 Task: Send an email with the signature Cameron White with the subject 'Follow-up on a complaint' and the message 'I appreciate your attention to this matter.' from softage.1@softage.net to softage.8@softage.net and softage.9@softage.net with an attached document Article_submission.docx
Action: Mouse pressed left at (92, 127)
Screenshot: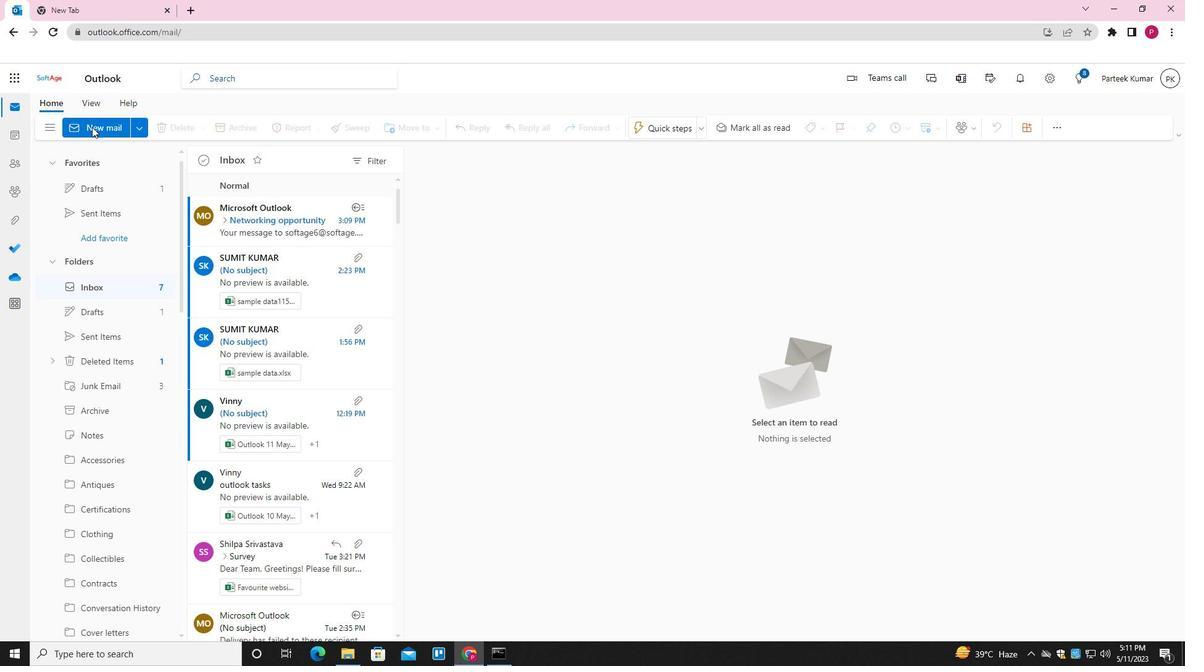
Action: Mouse moved to (840, 127)
Screenshot: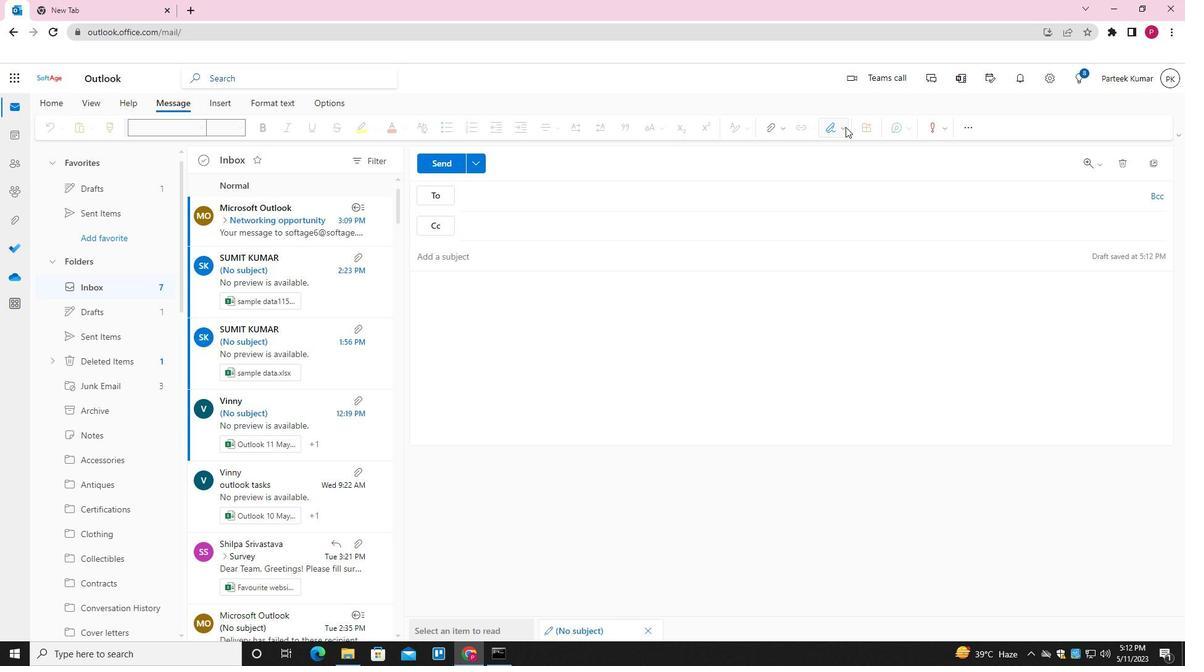 
Action: Mouse pressed left at (840, 127)
Screenshot: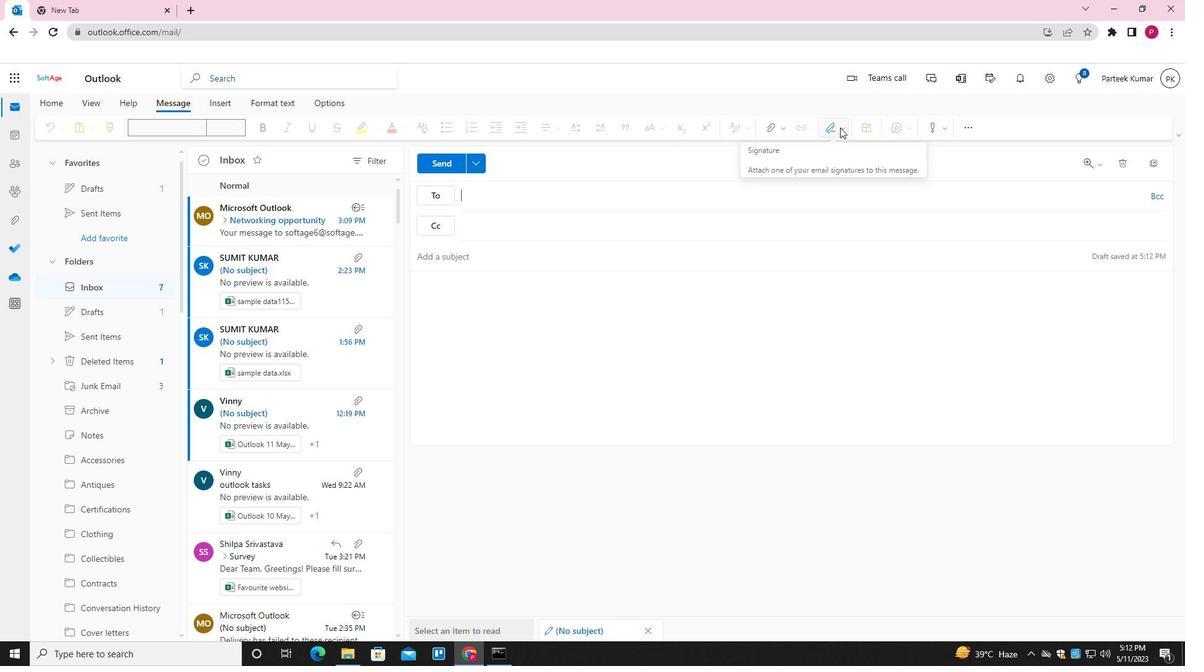 
Action: Mouse moved to (817, 178)
Screenshot: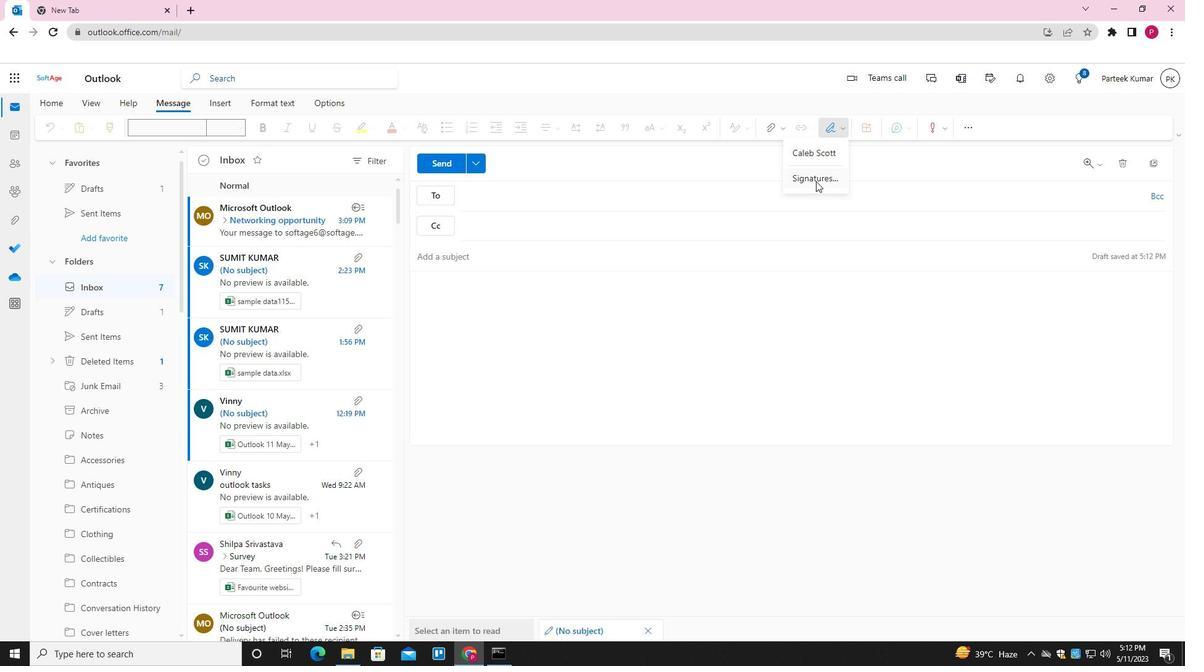 
Action: Mouse pressed left at (817, 178)
Screenshot: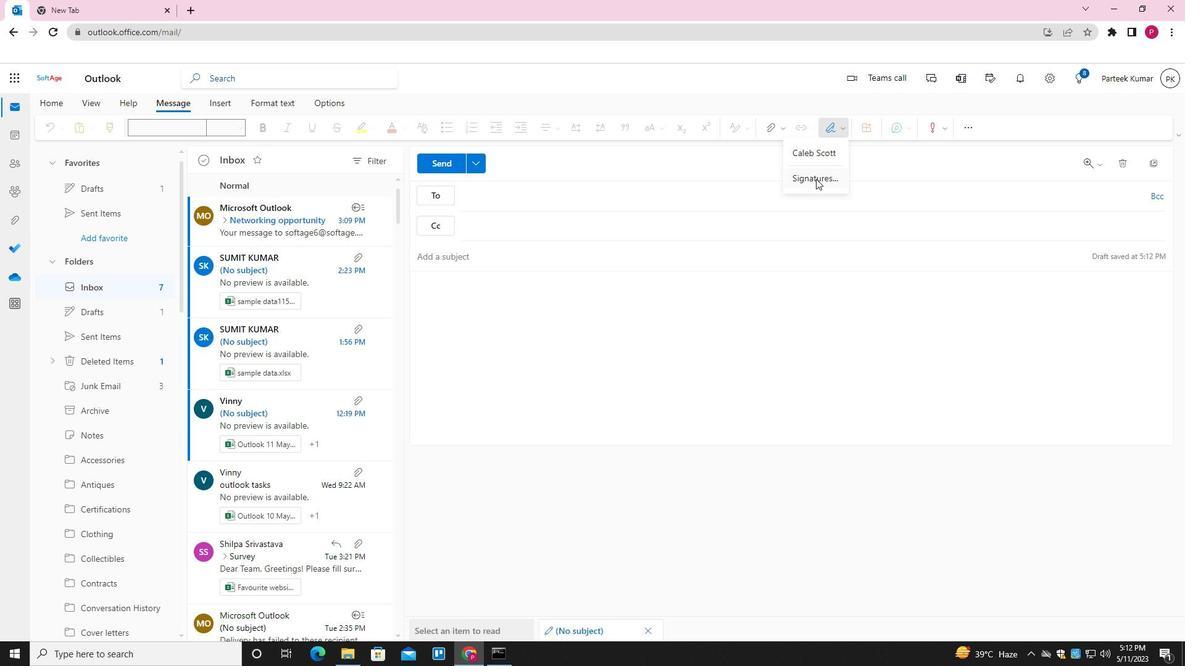 
Action: Mouse moved to (835, 225)
Screenshot: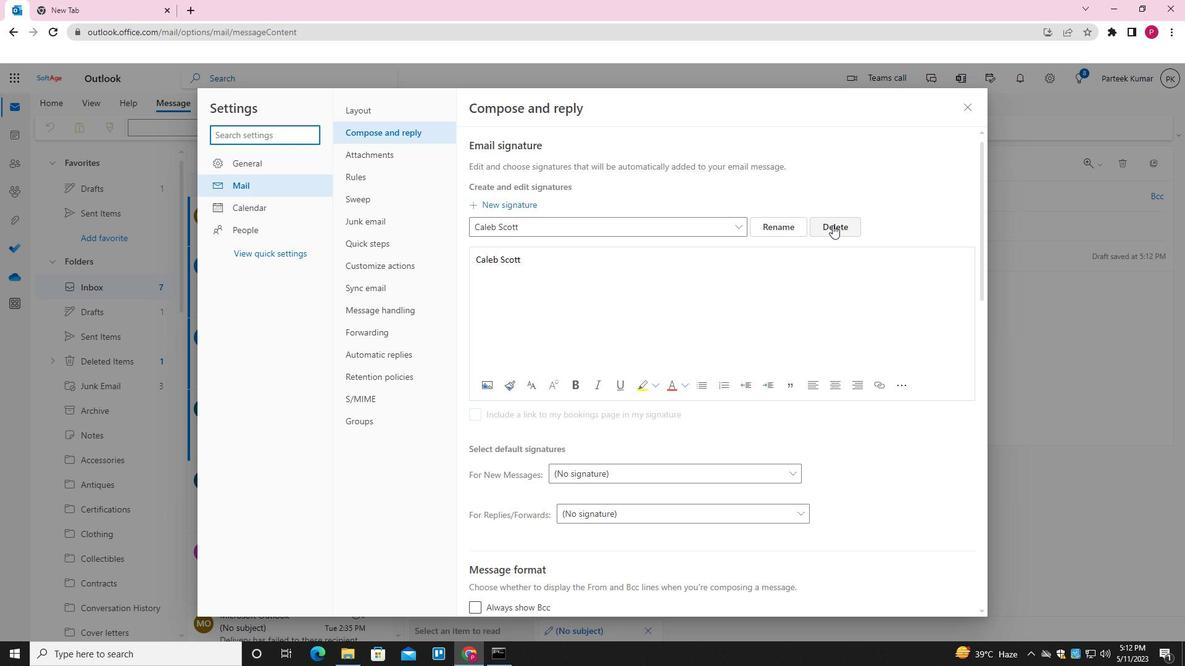 
Action: Mouse pressed left at (835, 225)
Screenshot: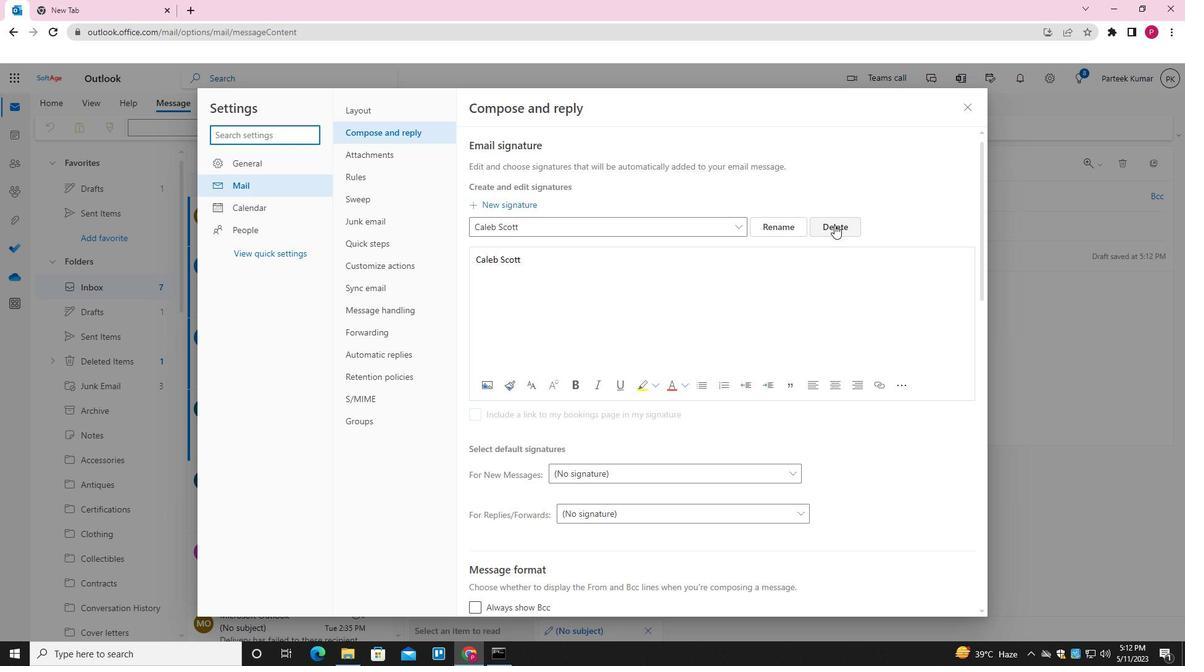 
Action: Mouse moved to (516, 229)
Screenshot: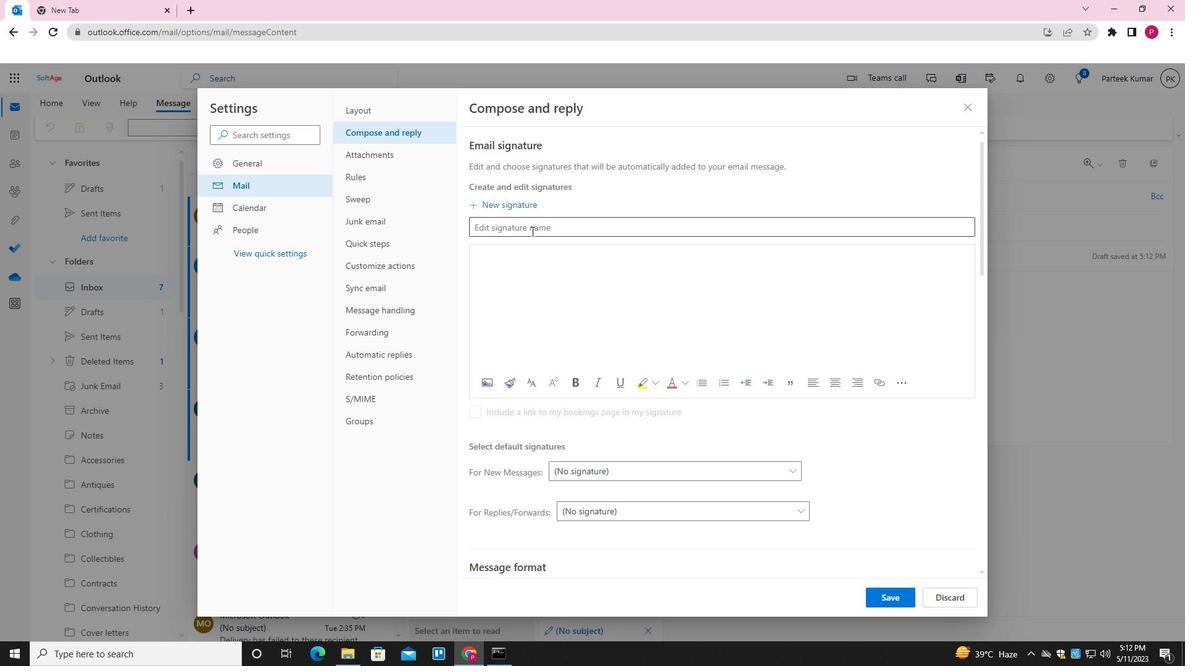 
Action: Mouse pressed left at (516, 229)
Screenshot: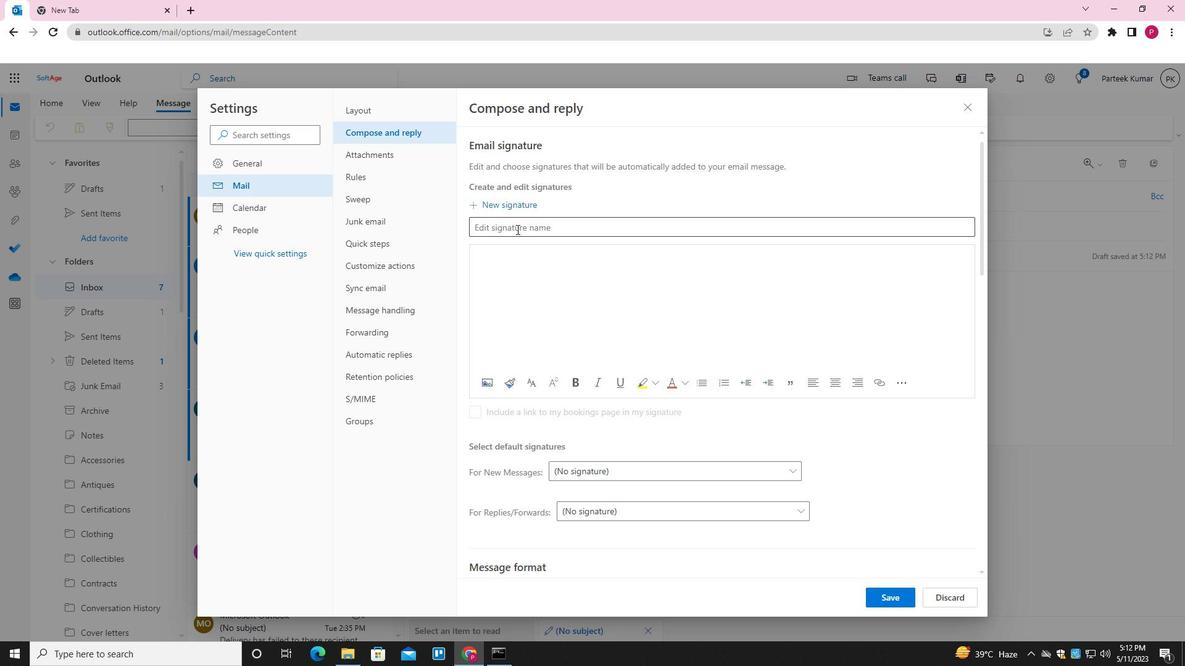 
Action: Key pressed <Key.shift>CAMERON<Key.space><Key.shift>WHITE
Screenshot: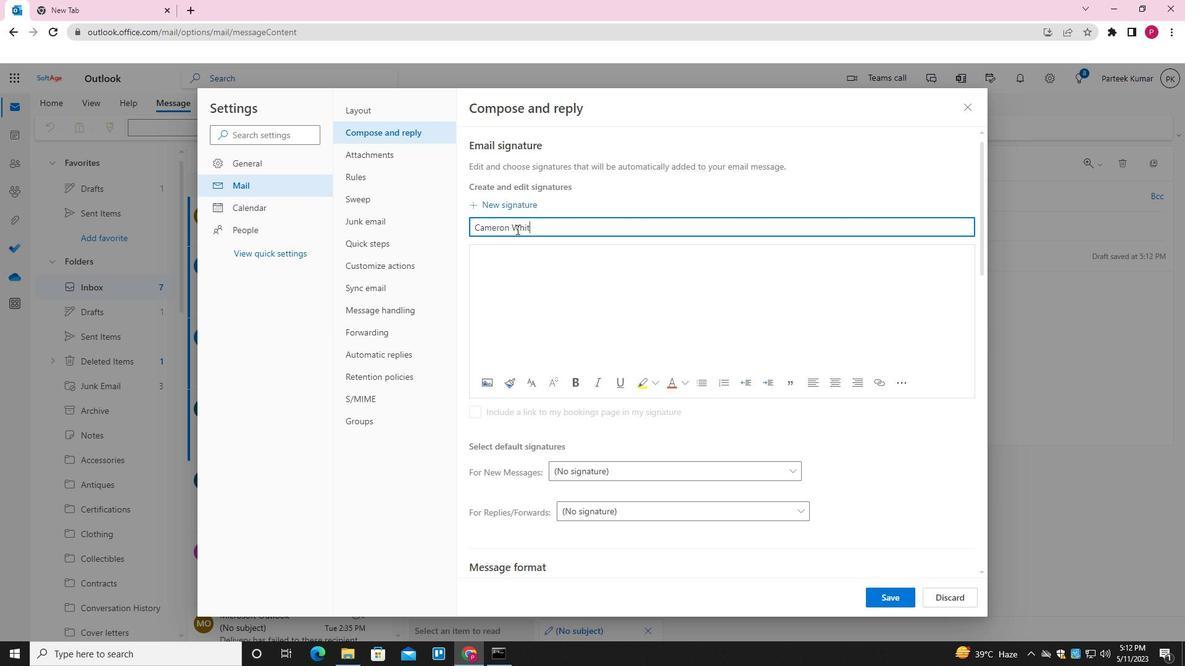 
Action: Mouse moved to (492, 275)
Screenshot: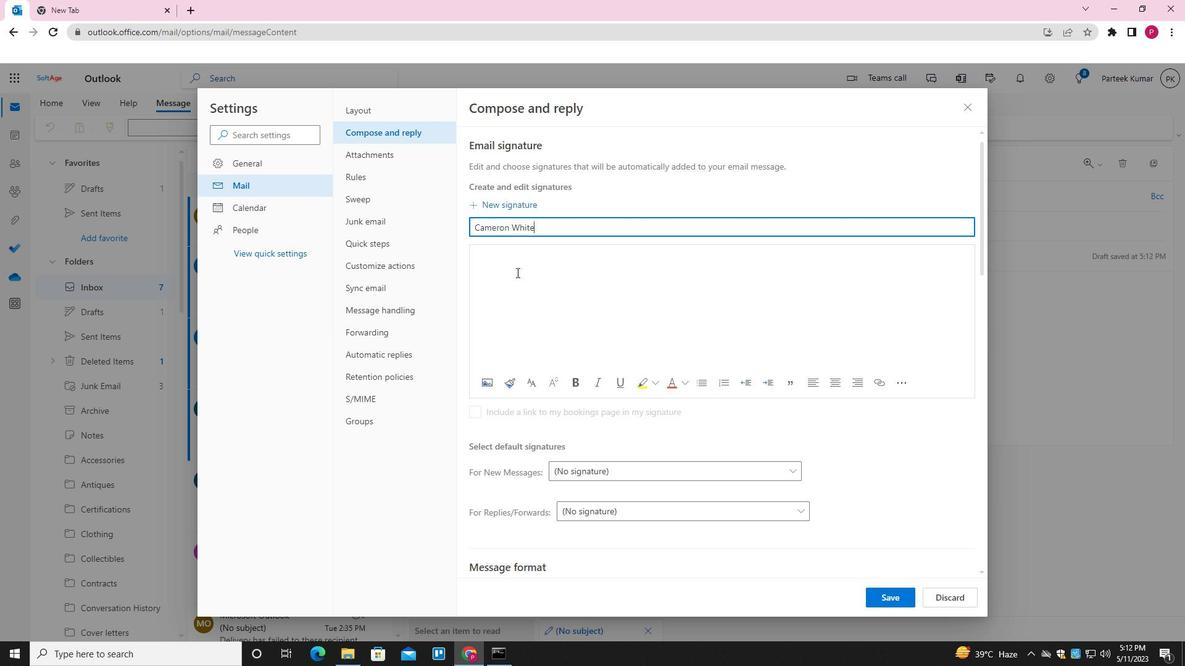 
Action: Mouse pressed left at (492, 275)
Screenshot: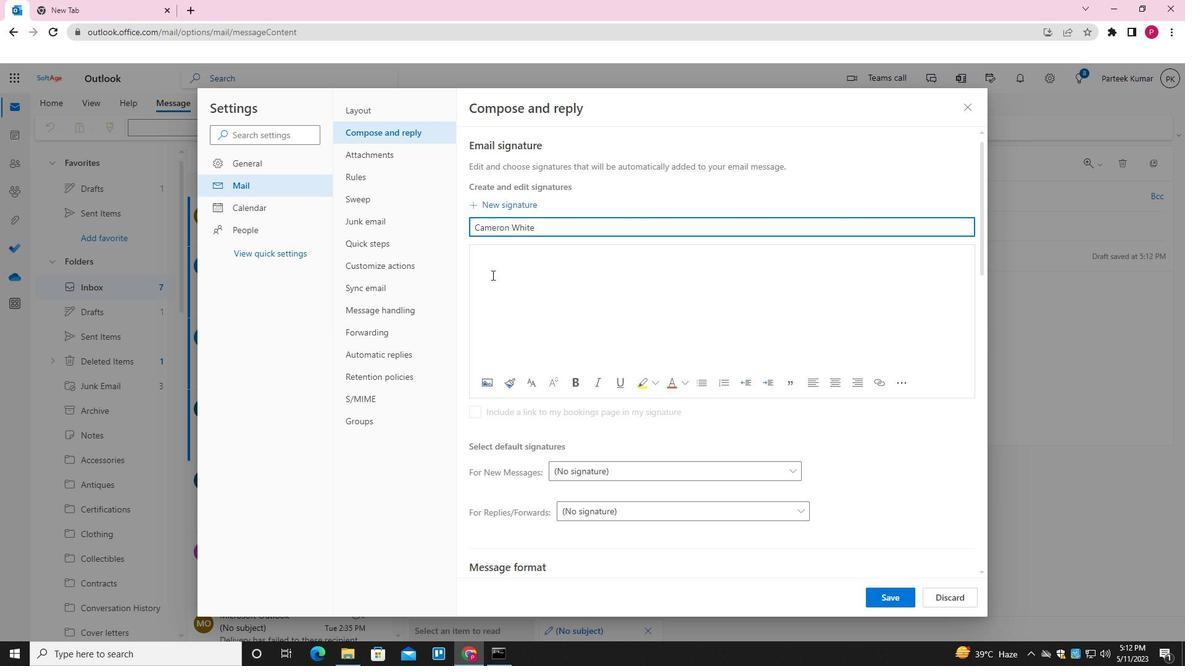 
Action: Key pressed <Key.shift><Key.shift>CAMERON<Key.space><Key.shift>WHITE
Screenshot: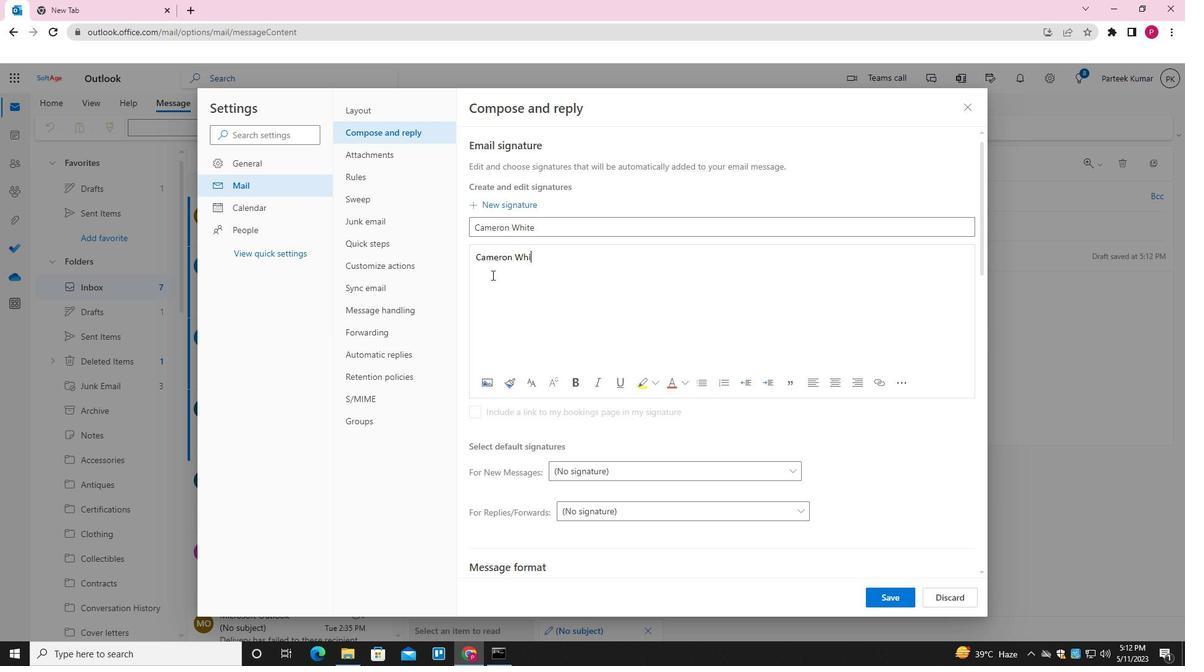 
Action: Mouse moved to (884, 600)
Screenshot: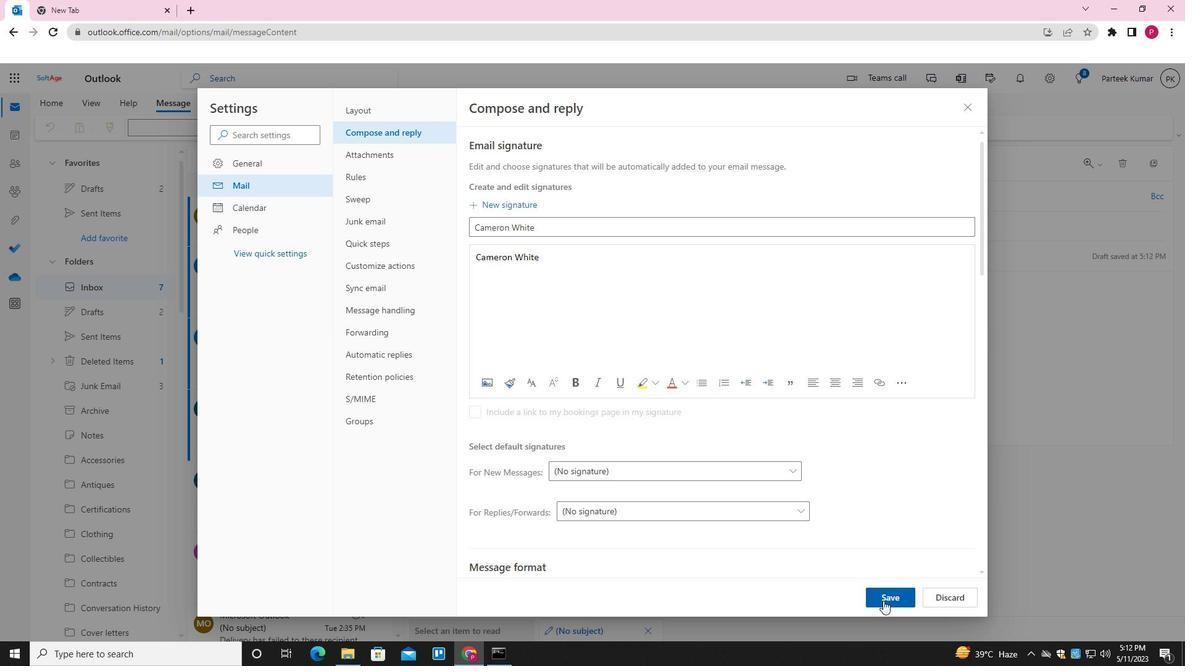 
Action: Mouse pressed left at (884, 600)
Screenshot: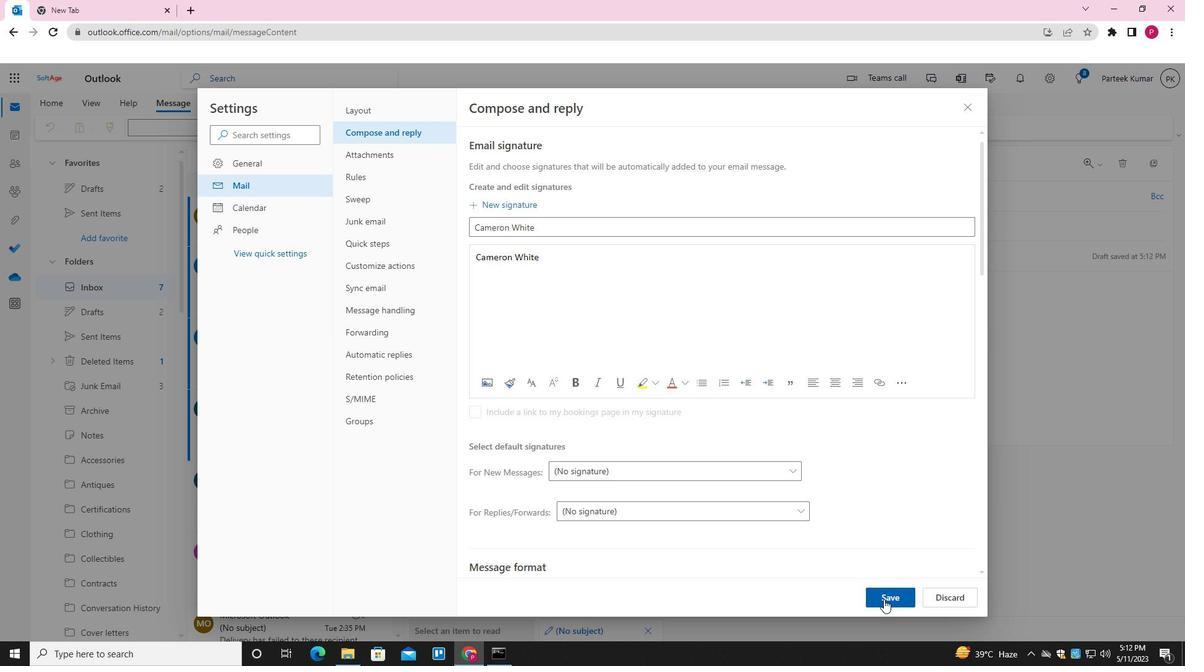
Action: Mouse moved to (973, 110)
Screenshot: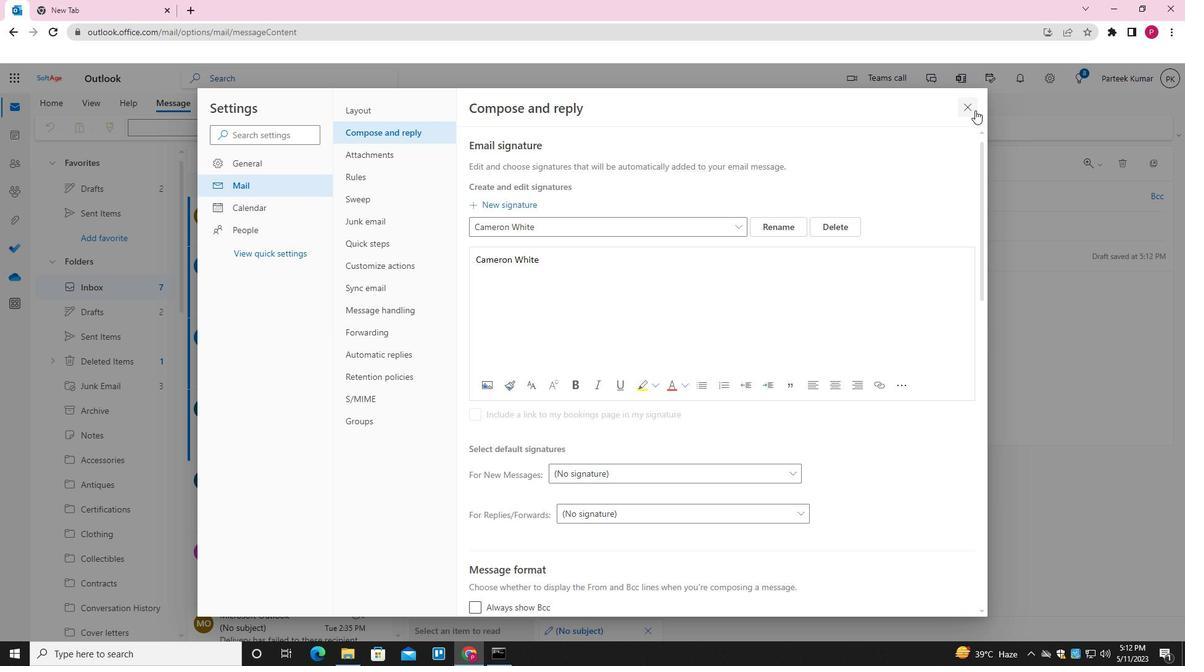 
Action: Mouse pressed left at (973, 110)
Screenshot: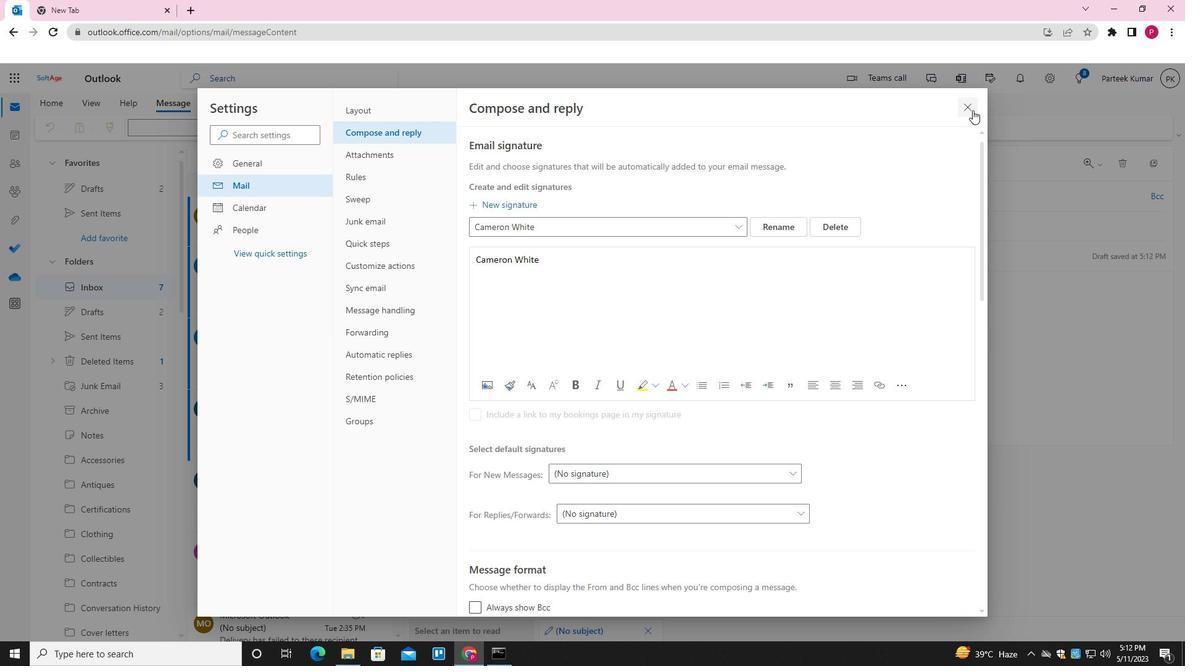 
Action: Mouse moved to (844, 129)
Screenshot: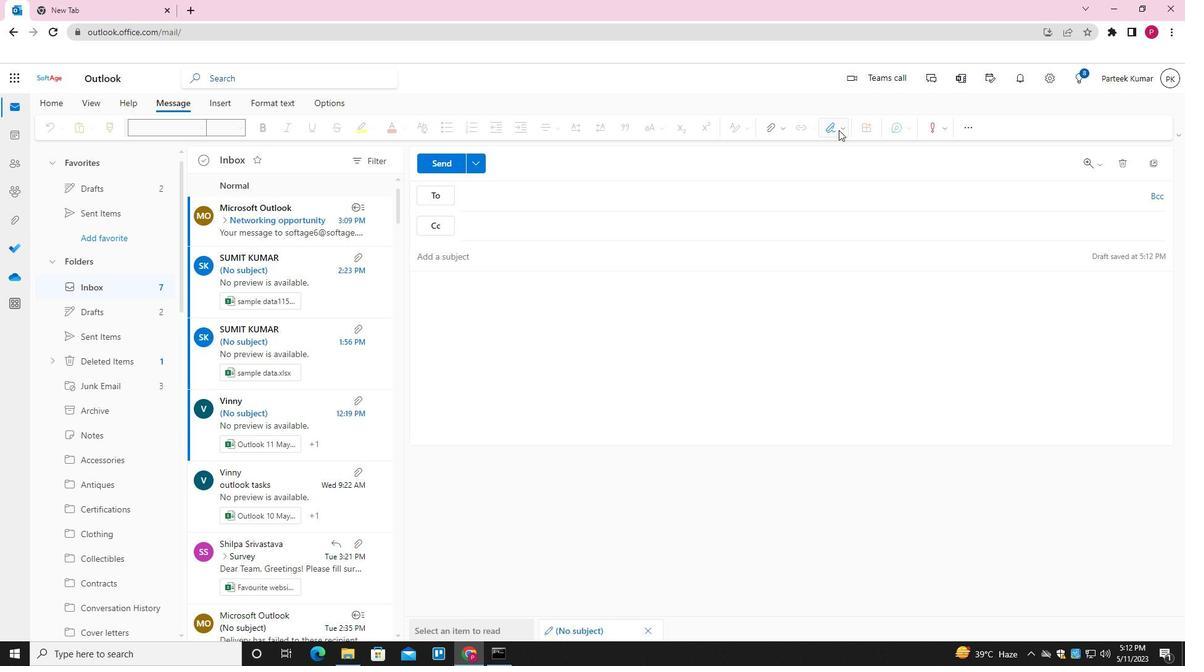 
Action: Mouse pressed left at (844, 129)
Screenshot: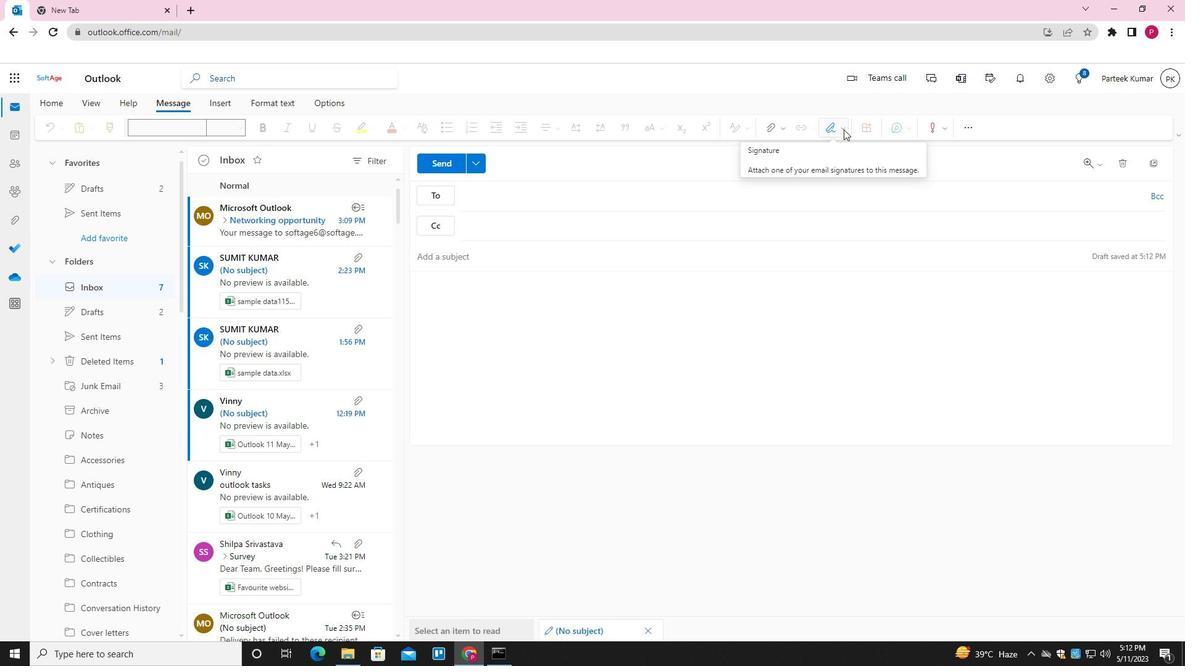 
Action: Mouse moved to (814, 153)
Screenshot: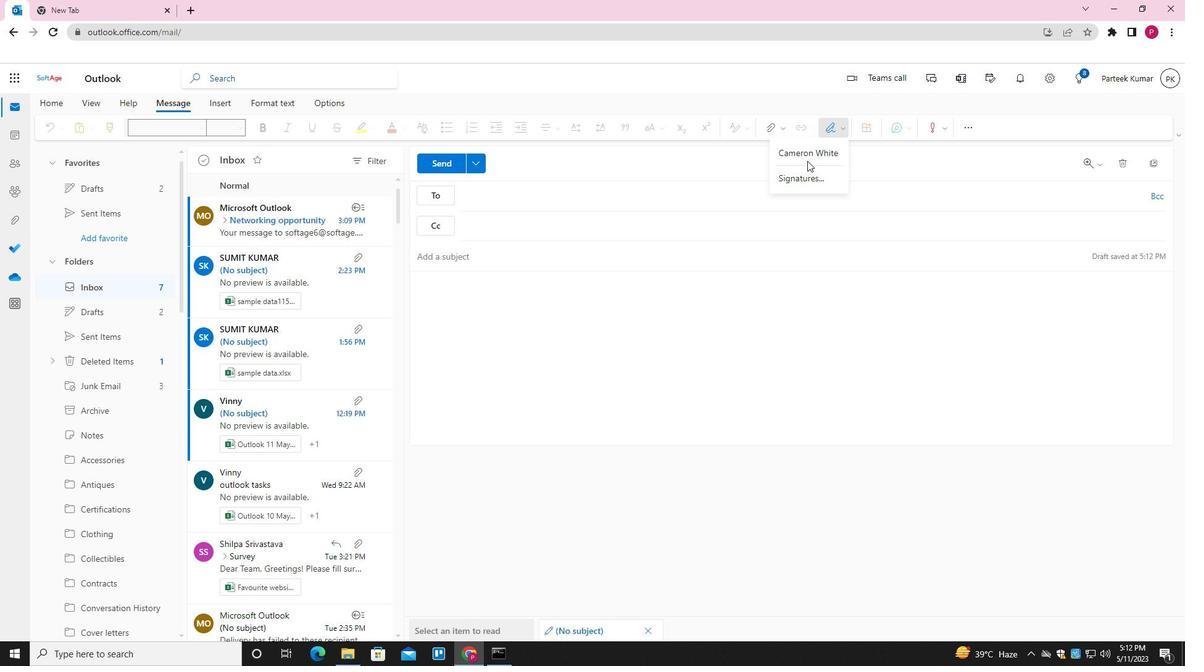 
Action: Mouse pressed left at (814, 153)
Screenshot: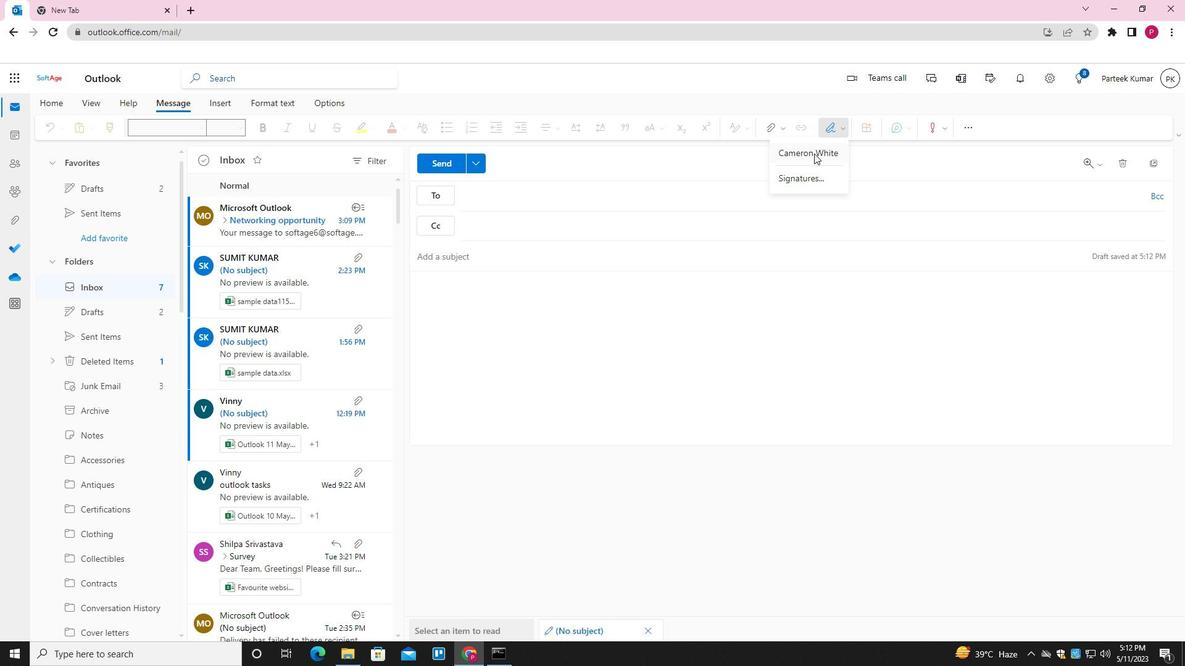 
Action: Mouse moved to (457, 258)
Screenshot: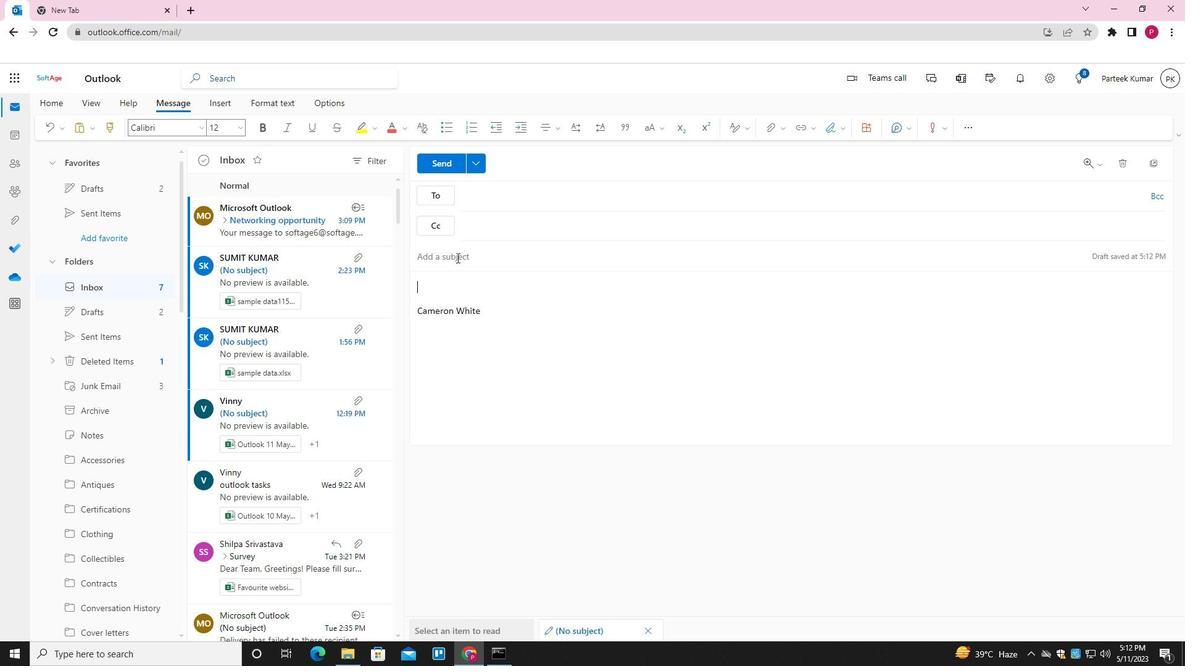 
Action: Mouse pressed left at (457, 258)
Screenshot: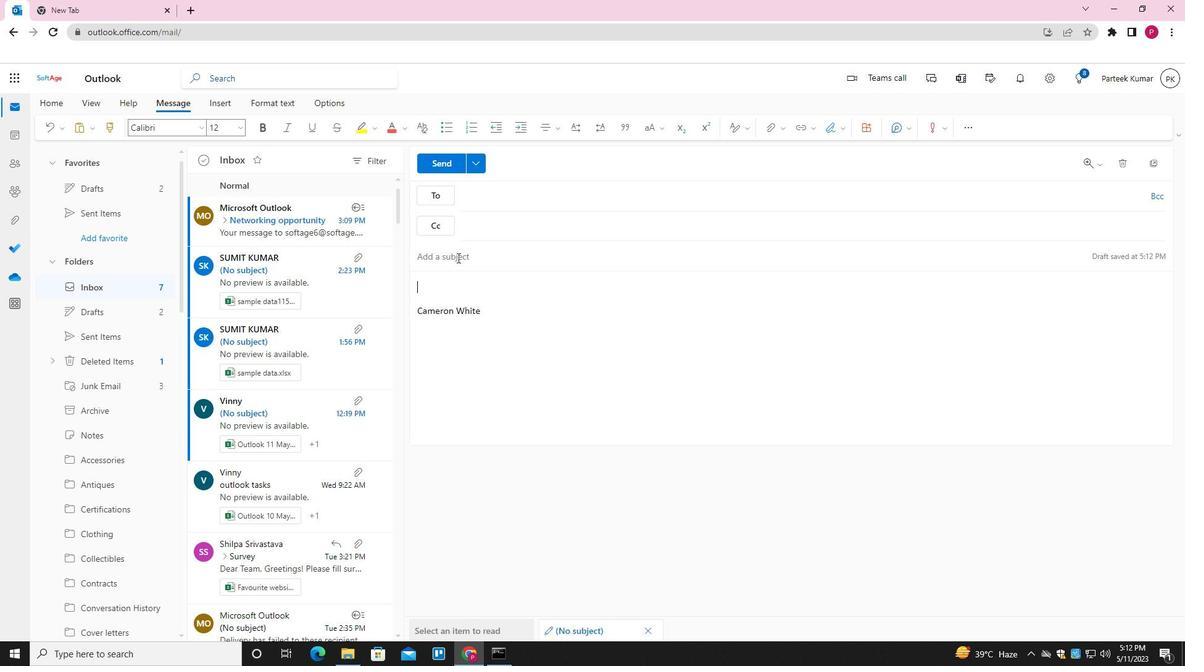 
Action: Key pressed <Key.shift>FLO<Key.backspace><Key.backspace>OLLOW<Key.space>UP<Key.space>ON<Key.space>A<Key.space>COMPK<Key.backspace>LINT<Key.backspace><Key.backspace><Key.backspace>AINT
Screenshot: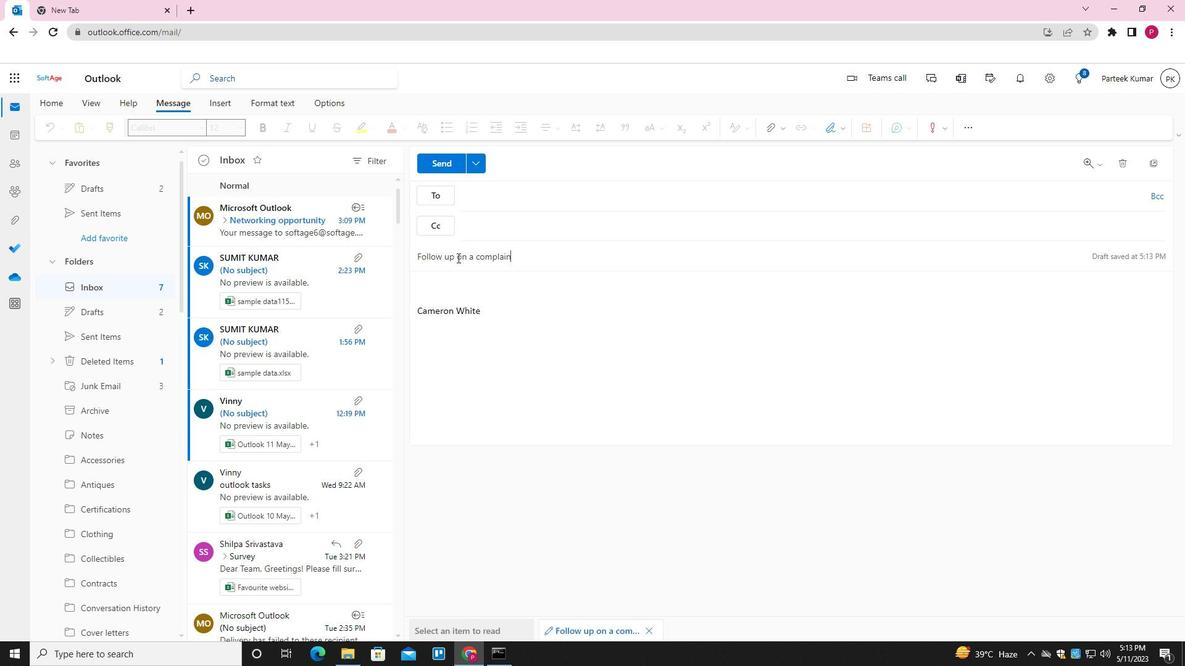 
Action: Mouse moved to (426, 289)
Screenshot: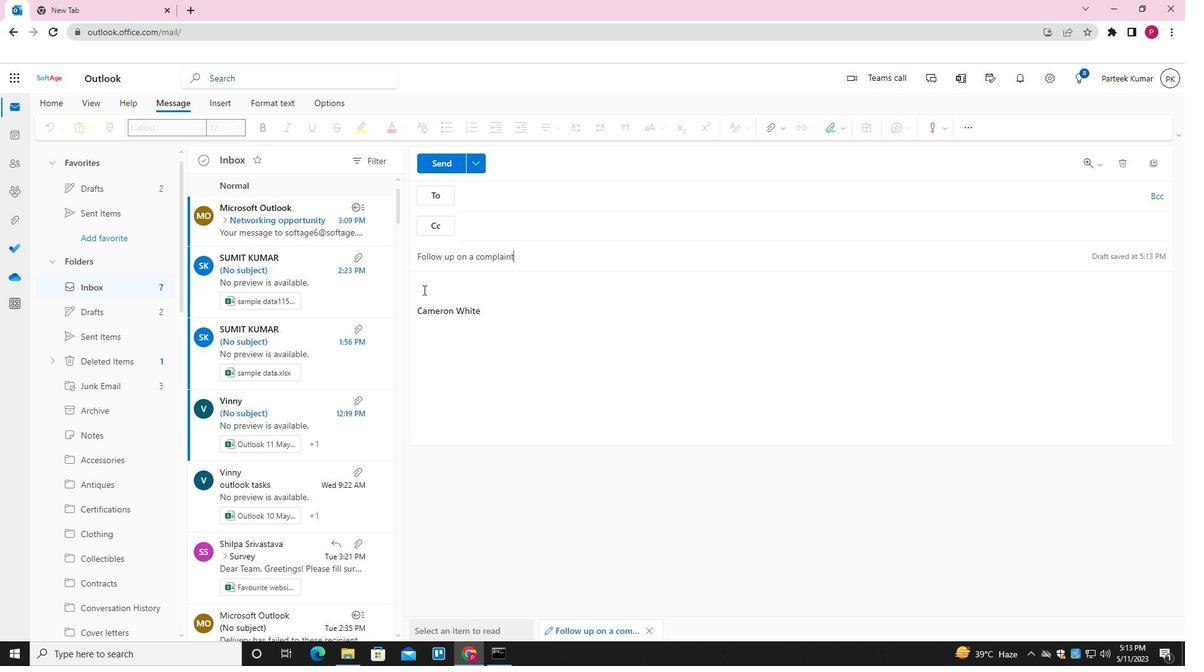 
Action: Mouse pressed left at (426, 289)
Screenshot: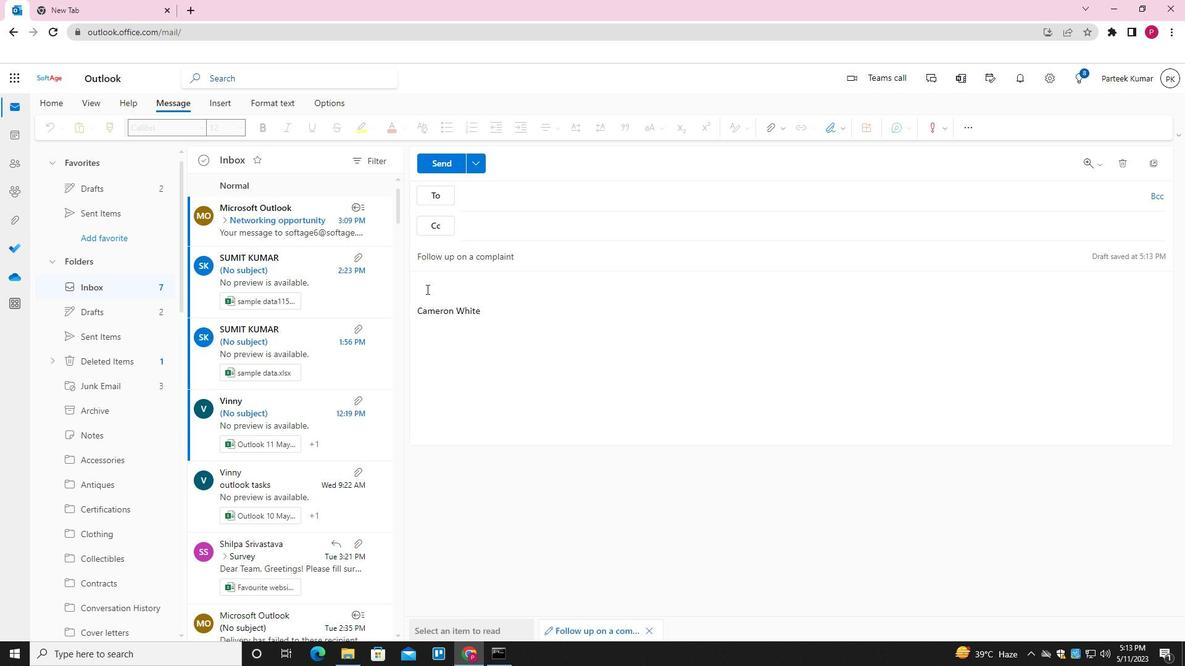 
Action: Key pressed <Key.shift>I<Key.space>APPRE<Key.tab><Key.space>ATT<Key.tab><Key.space>MATTER
Screenshot: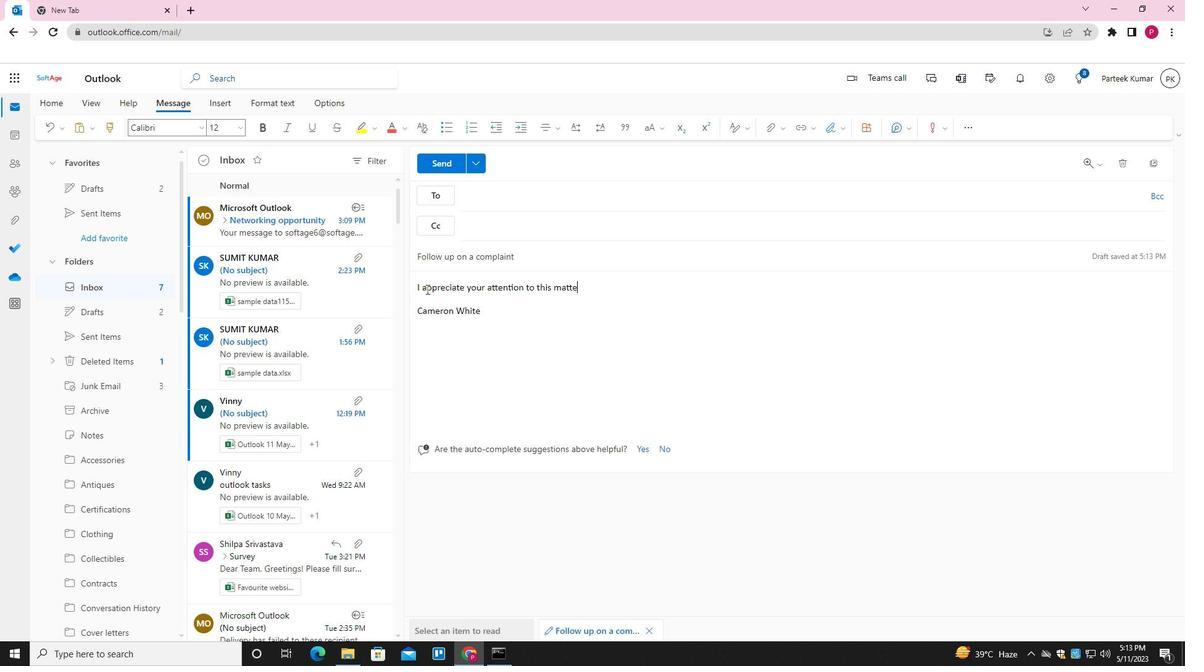 
Action: Mouse moved to (487, 196)
Screenshot: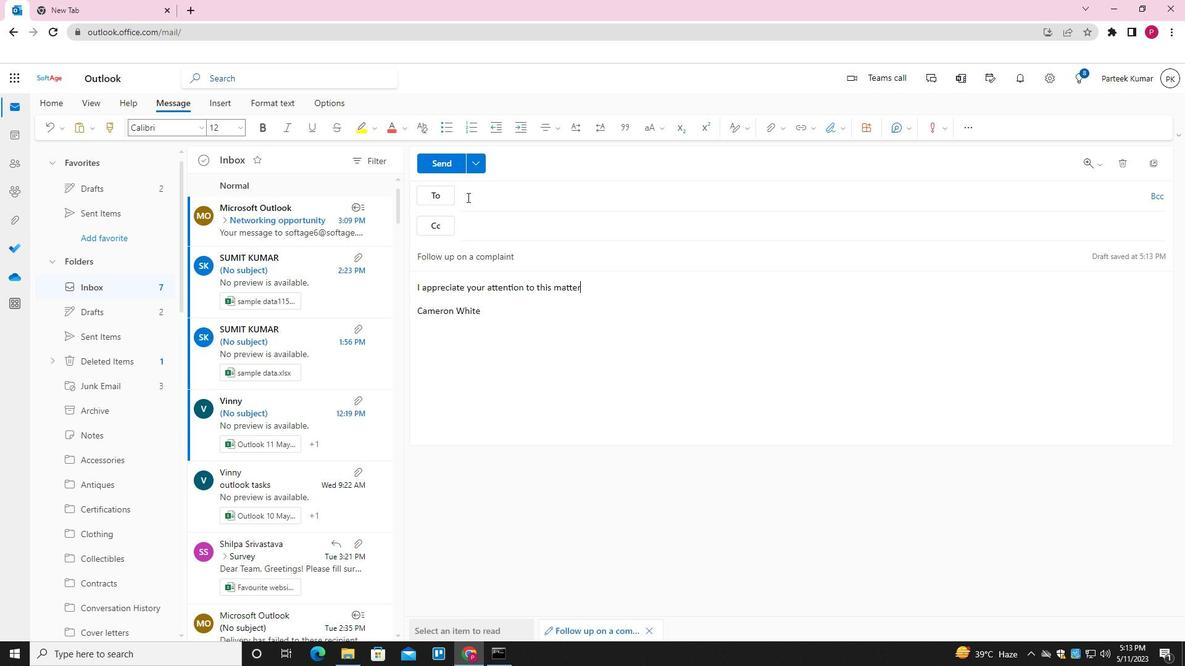 
Action: Mouse pressed left at (487, 196)
Screenshot: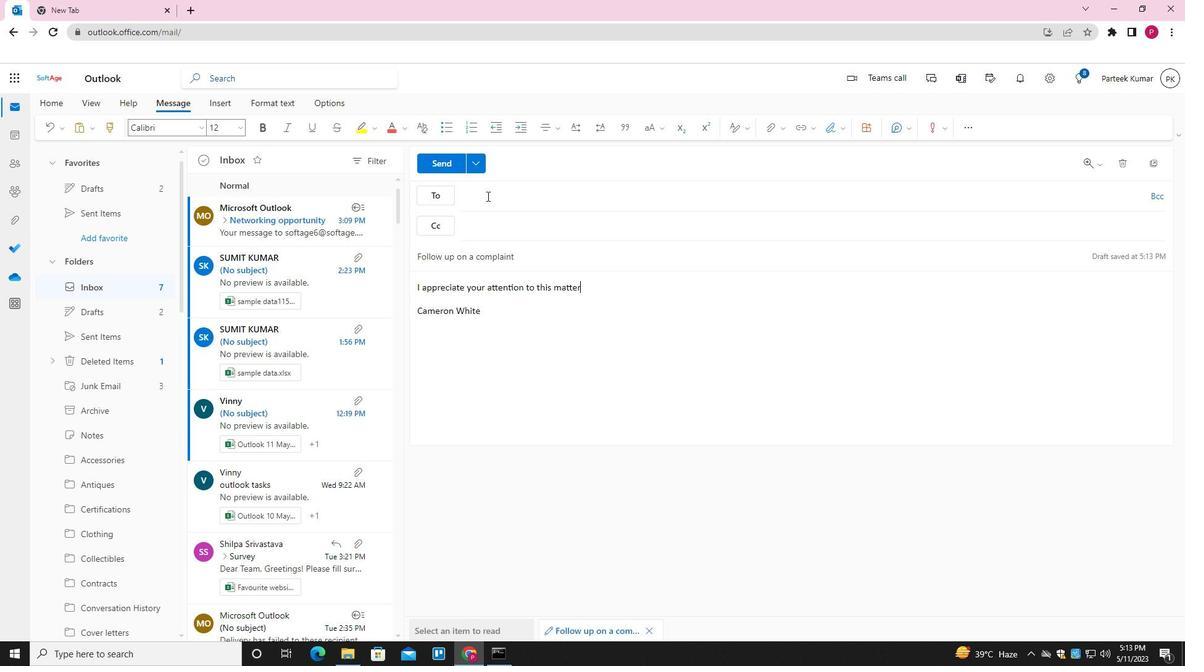 
Action: Key pressed <Key.shift>SOFTAGE.8<Key.shift>@SOFTAGE.NET<Key.enter>SOFT<Key.backspace><Key.backspace><Key.backspace><Key.backspace><Key.shift>SOFTAGE.9<Key.shift><Key.shift><Key.shift><Key.shift><Key.shift><Key.shift><Key.shift><Key.shift><Key.shift><Key.shift><Key.shift><Key.shift><Key.shift><Key.shift><Key.shift>@<Key.shift>SOFTAGE.NET<Key.enter>
Screenshot: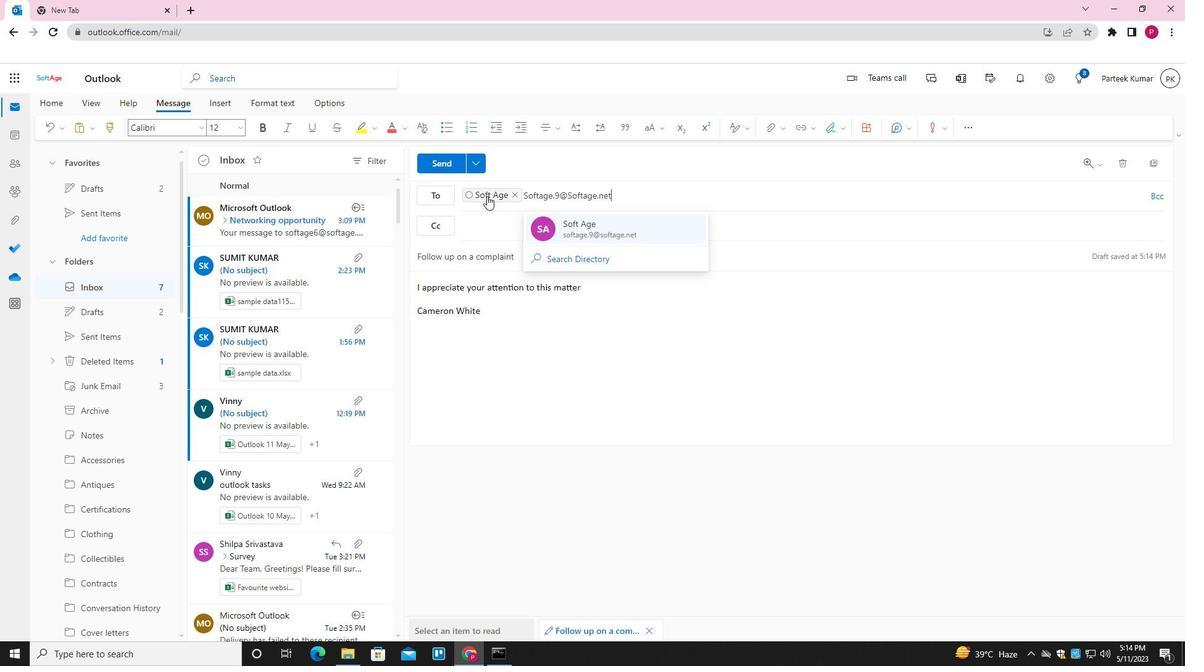 
Action: Mouse moved to (783, 129)
Screenshot: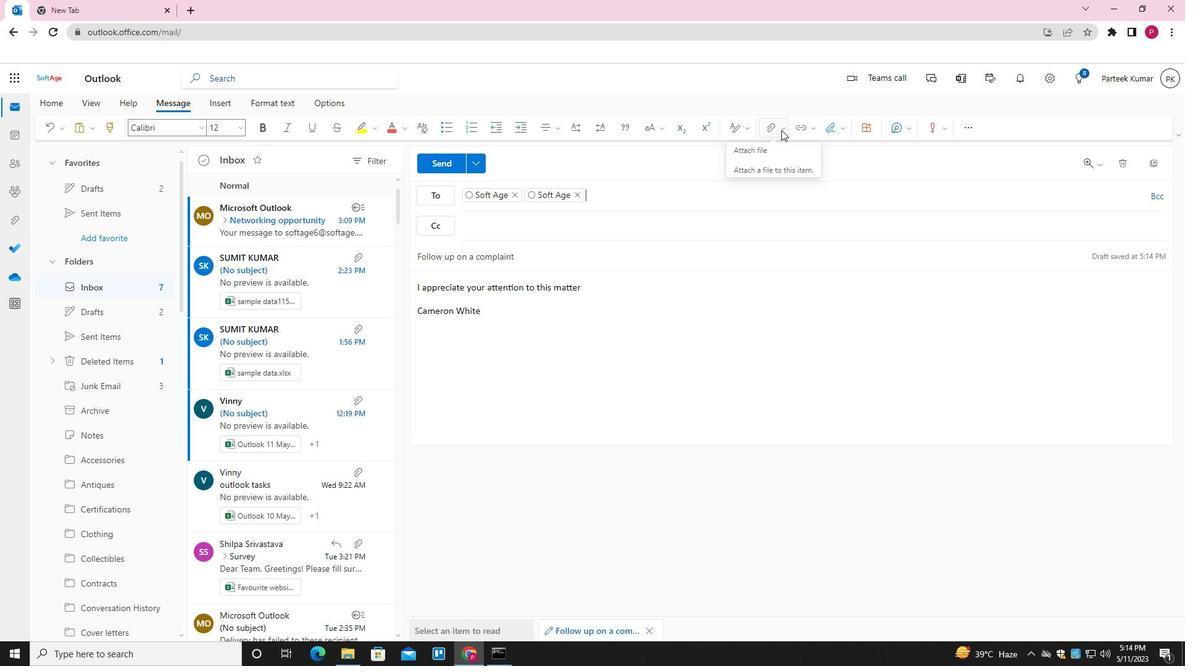 
Action: Mouse pressed left at (783, 129)
Screenshot: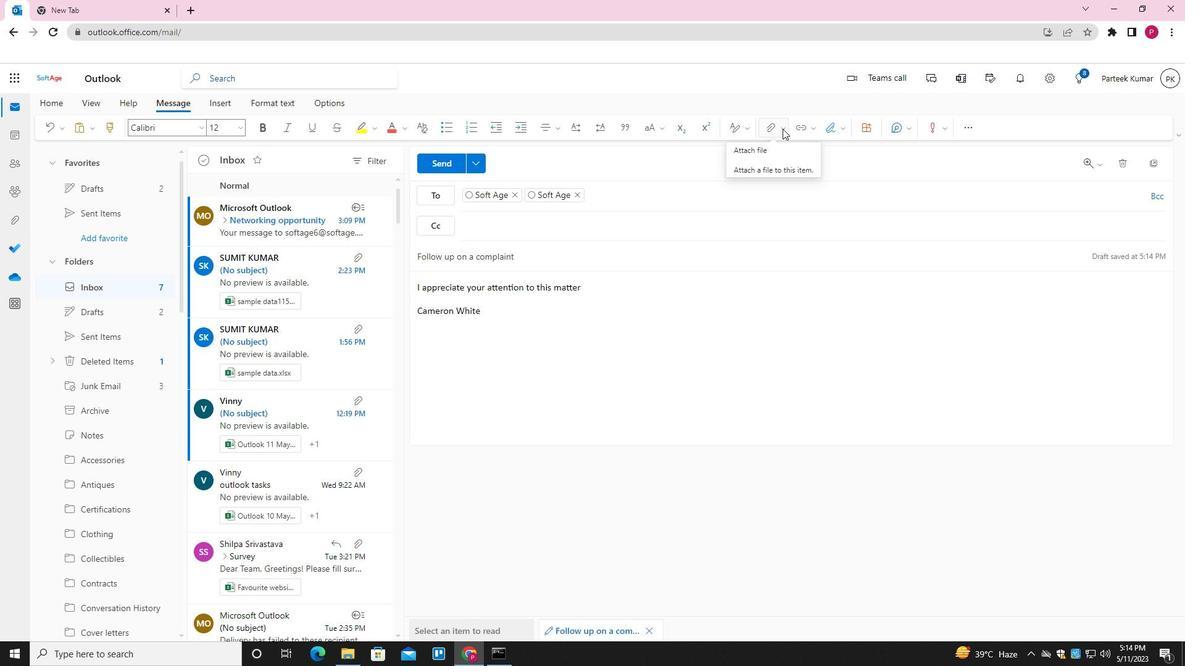 
Action: Mouse moved to (718, 151)
Screenshot: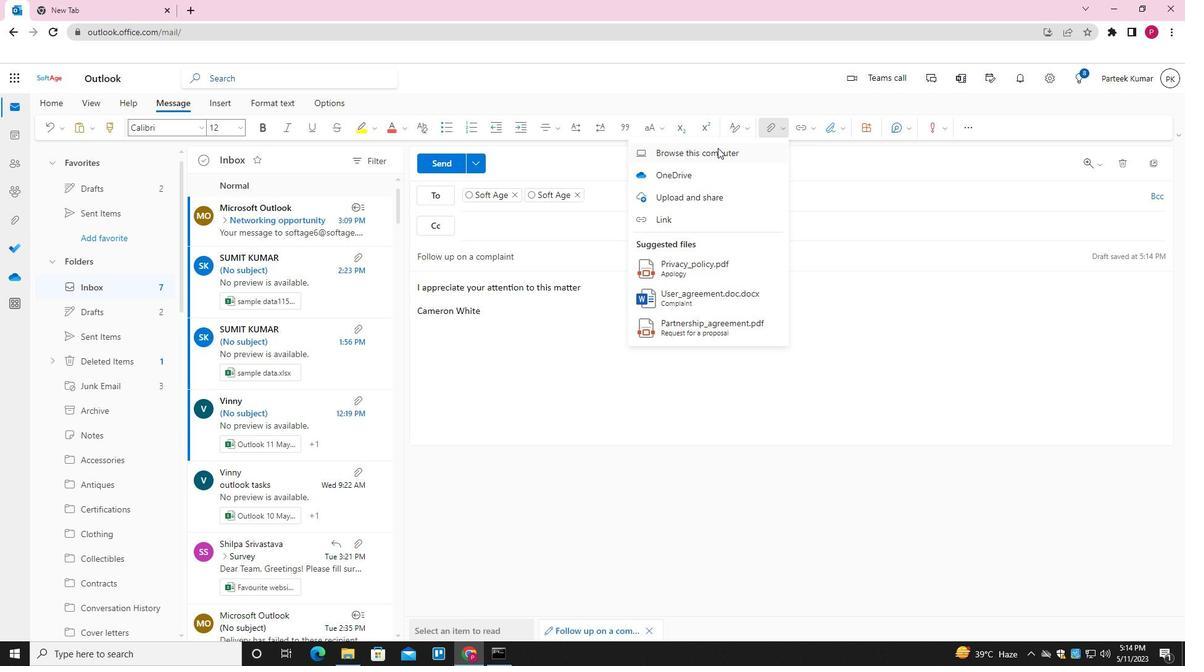 
Action: Mouse pressed left at (718, 151)
Screenshot: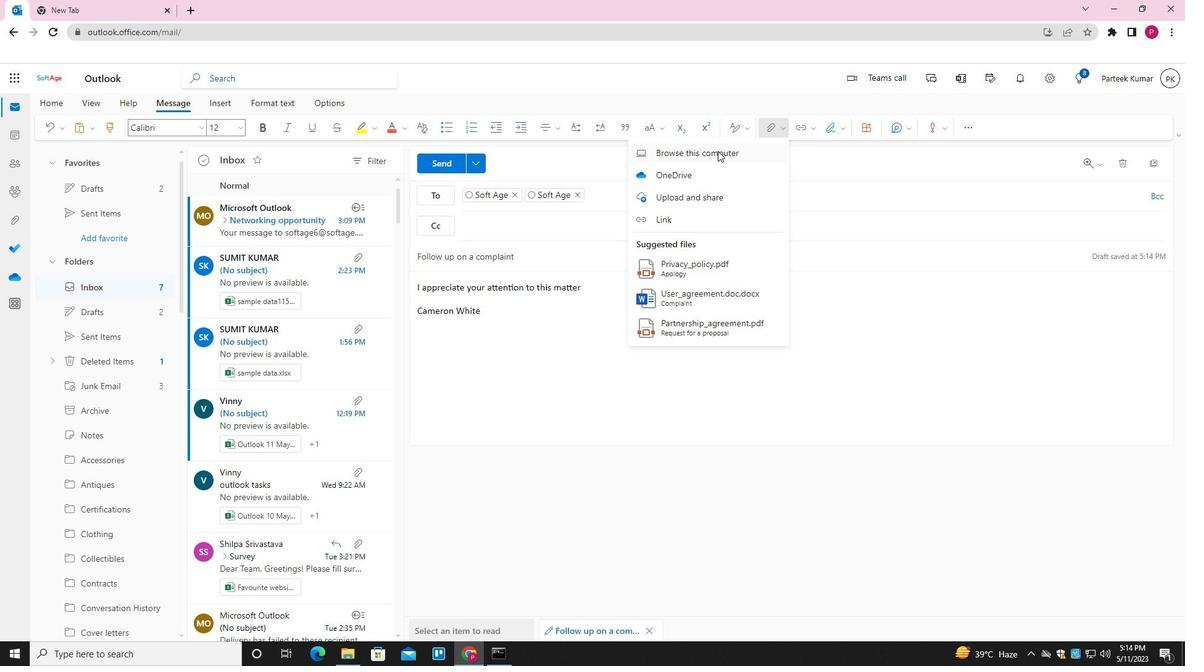 
Action: Mouse moved to (146, 86)
Screenshot: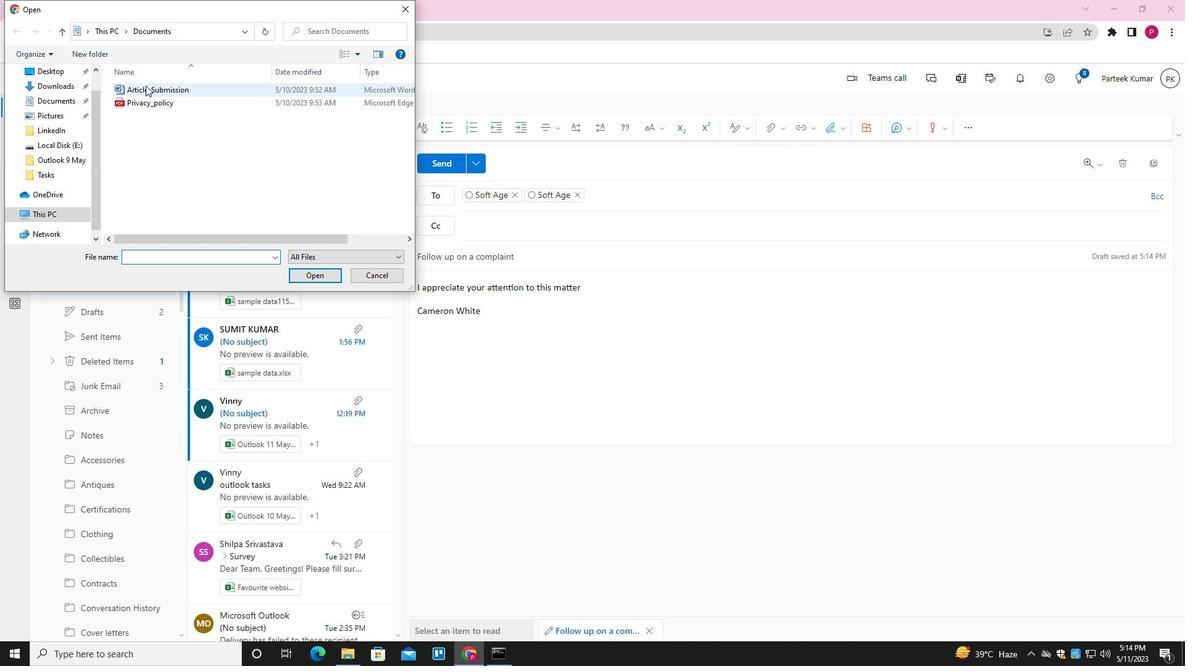
Action: Mouse pressed left at (146, 86)
Screenshot: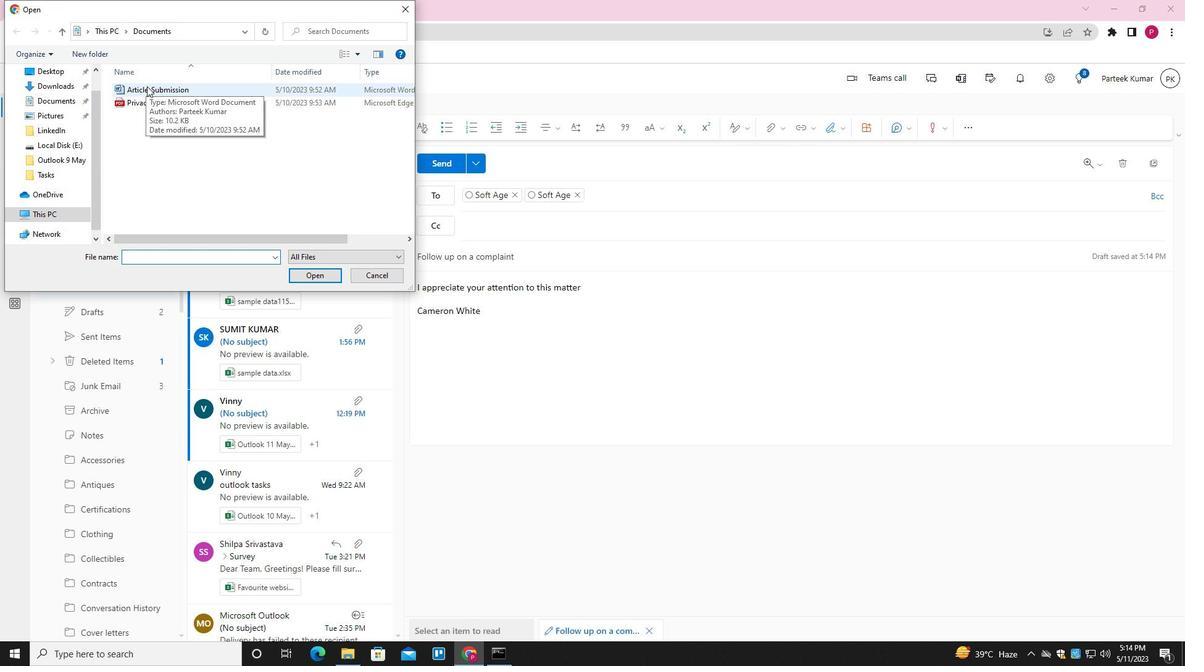 
Action: Mouse moved to (314, 277)
Screenshot: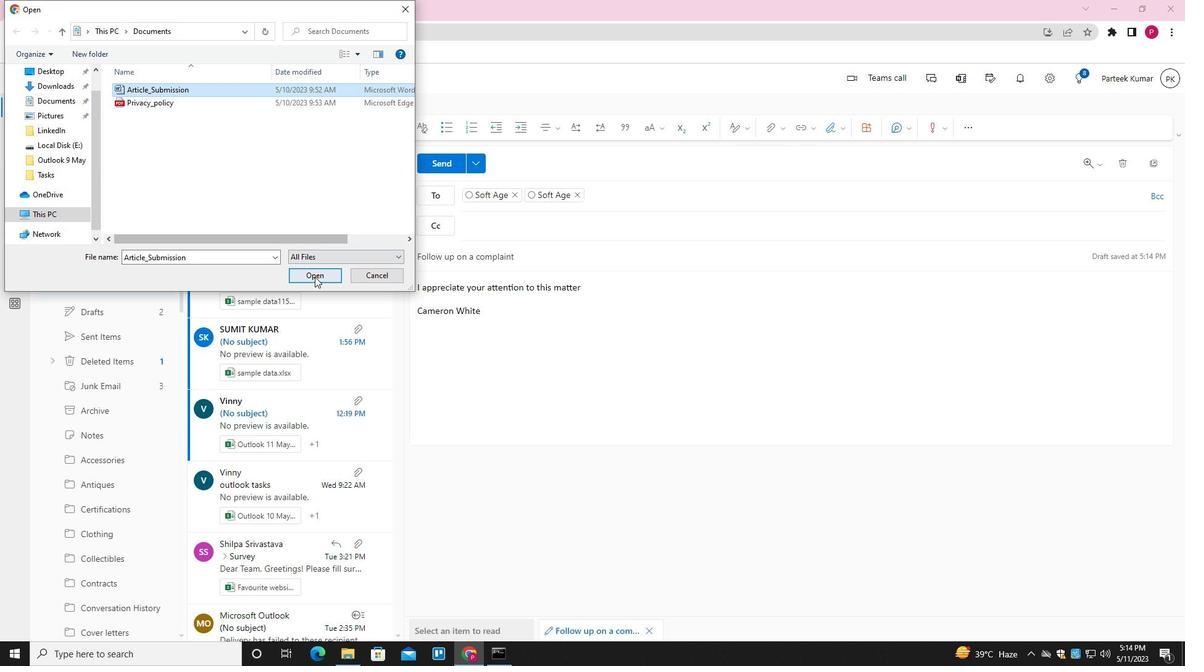 
Action: Mouse pressed left at (314, 277)
Screenshot: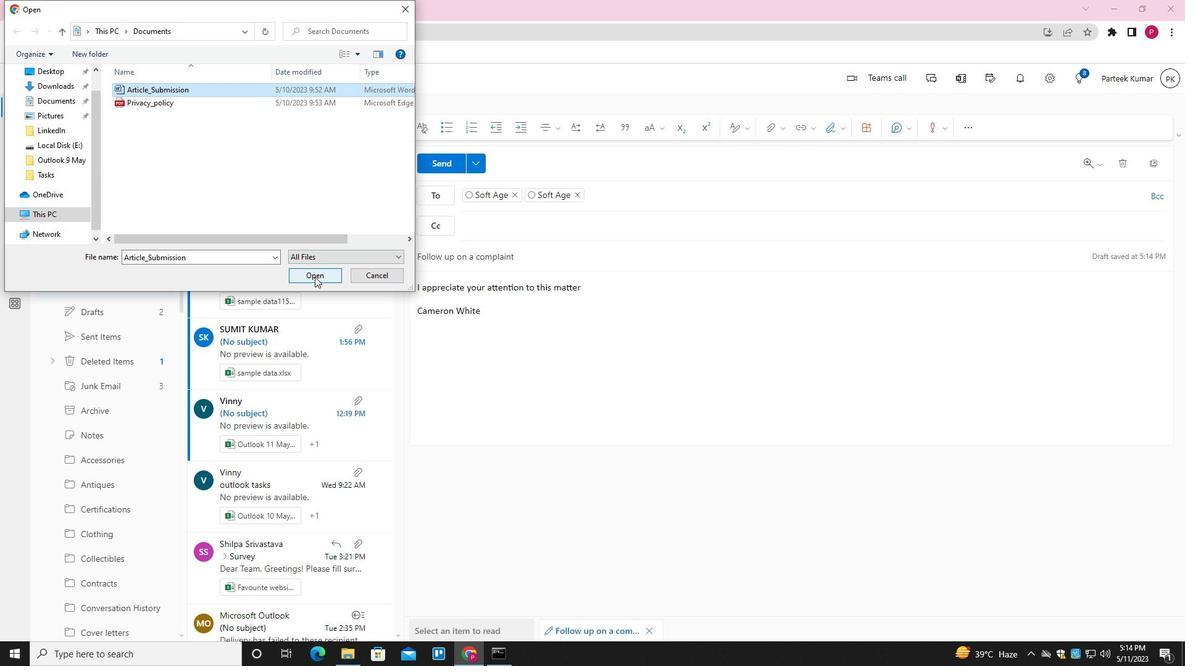 
Action: Mouse moved to (447, 163)
Screenshot: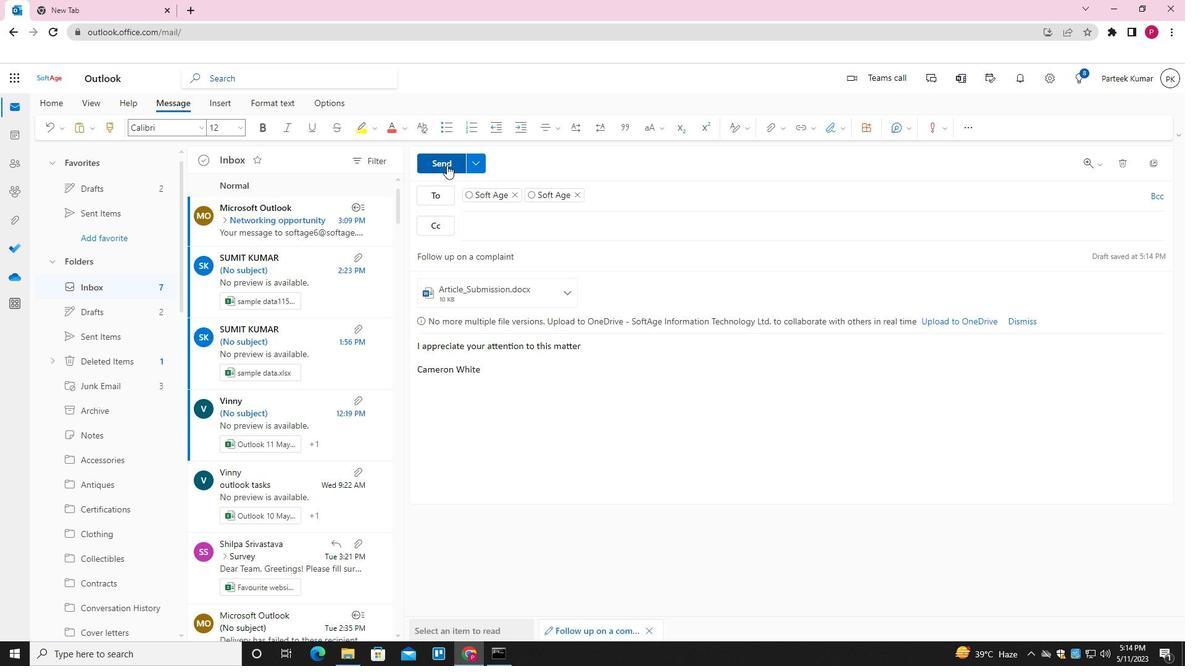 
Action: Mouse pressed left at (447, 163)
Screenshot: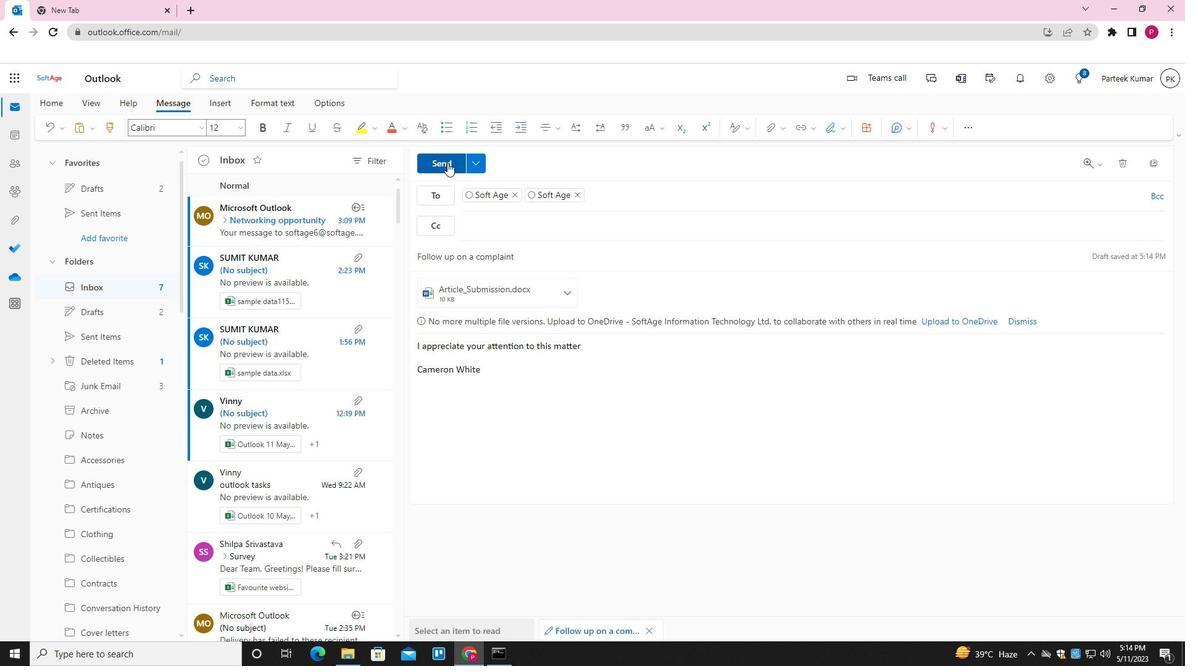 
